 Task: Create a new public repository with the name "PYSnippets".
Action: Mouse moved to (984, 79)
Screenshot: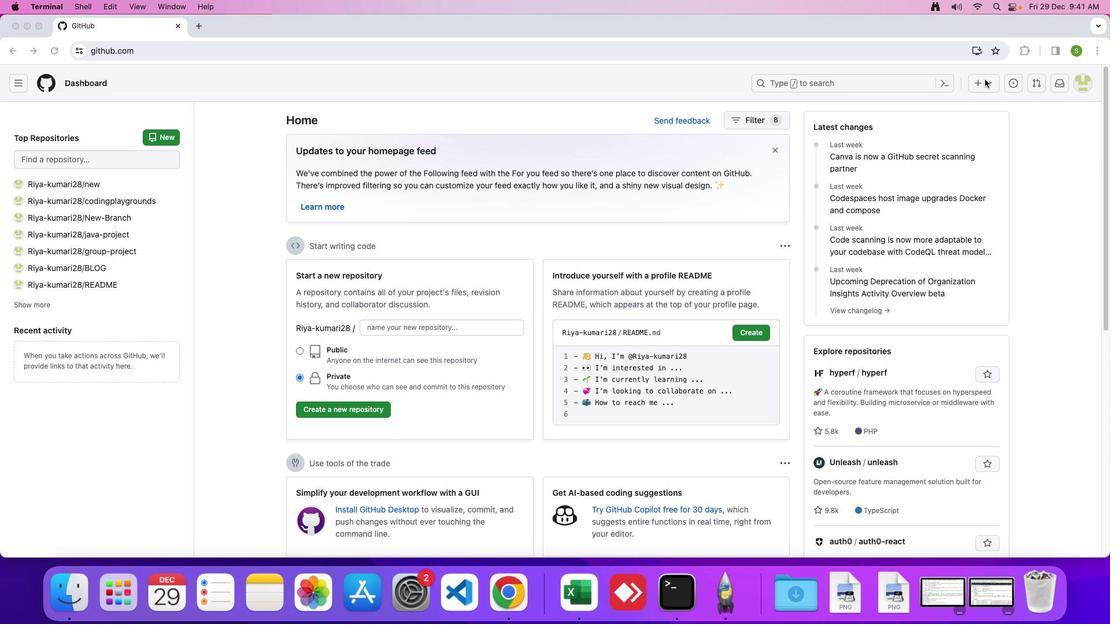 
Action: Mouse pressed left at (984, 79)
Screenshot: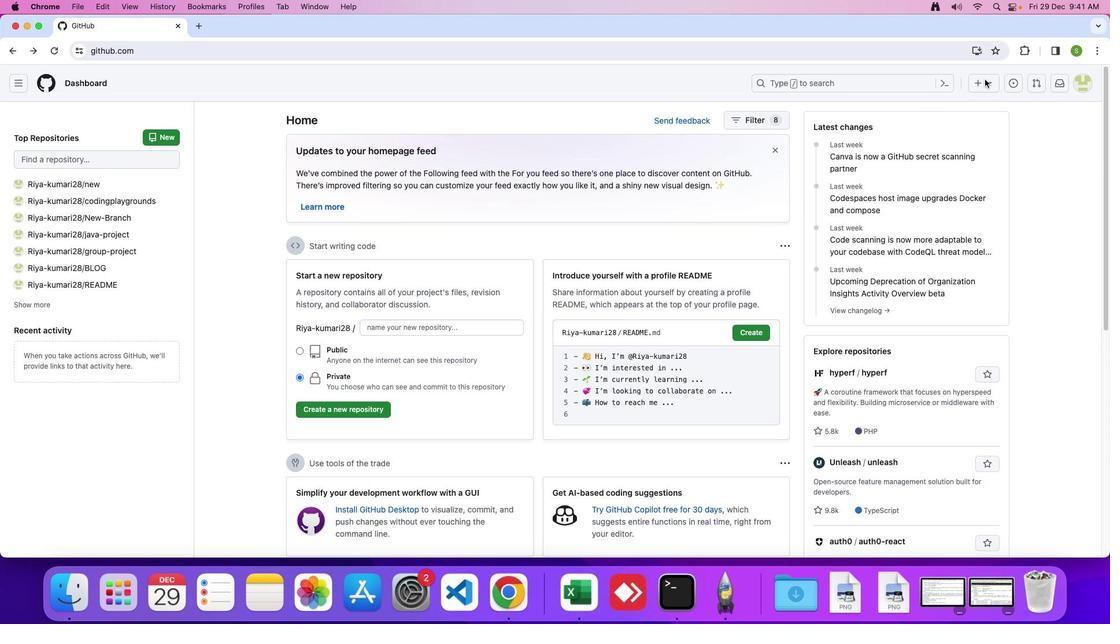 
Action: Mouse moved to (982, 80)
Screenshot: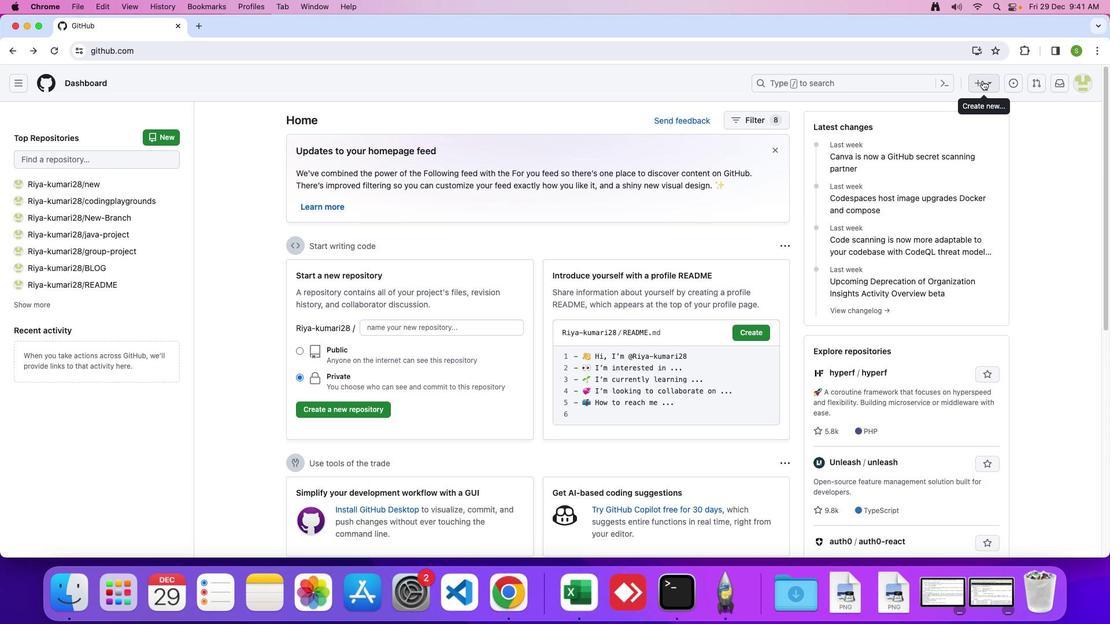
Action: Mouse pressed left at (982, 80)
Screenshot: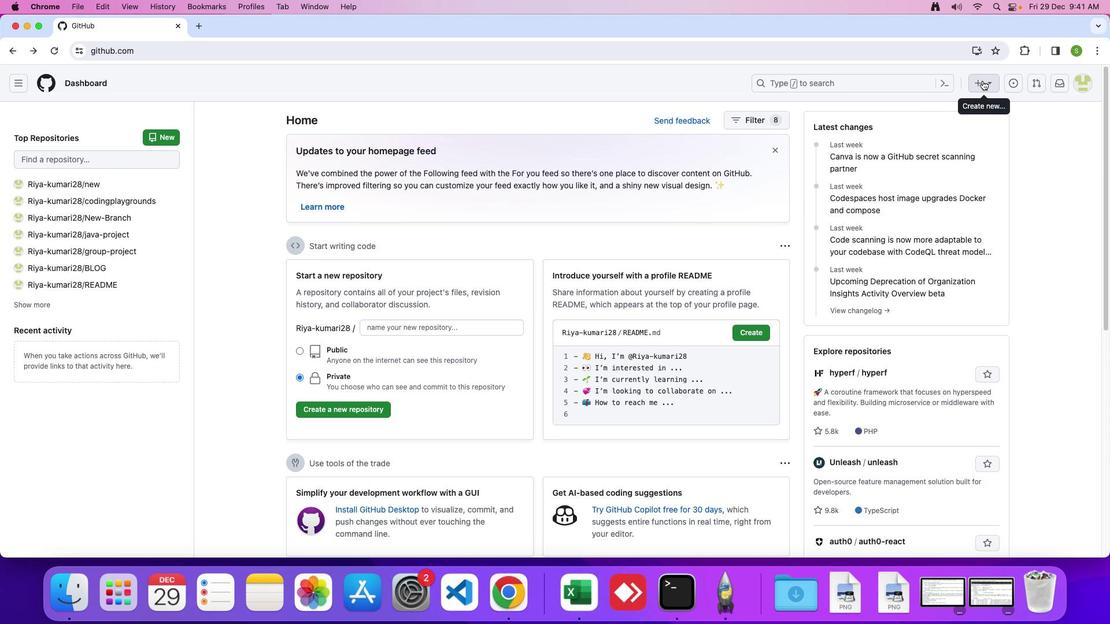 
Action: Mouse moved to (955, 108)
Screenshot: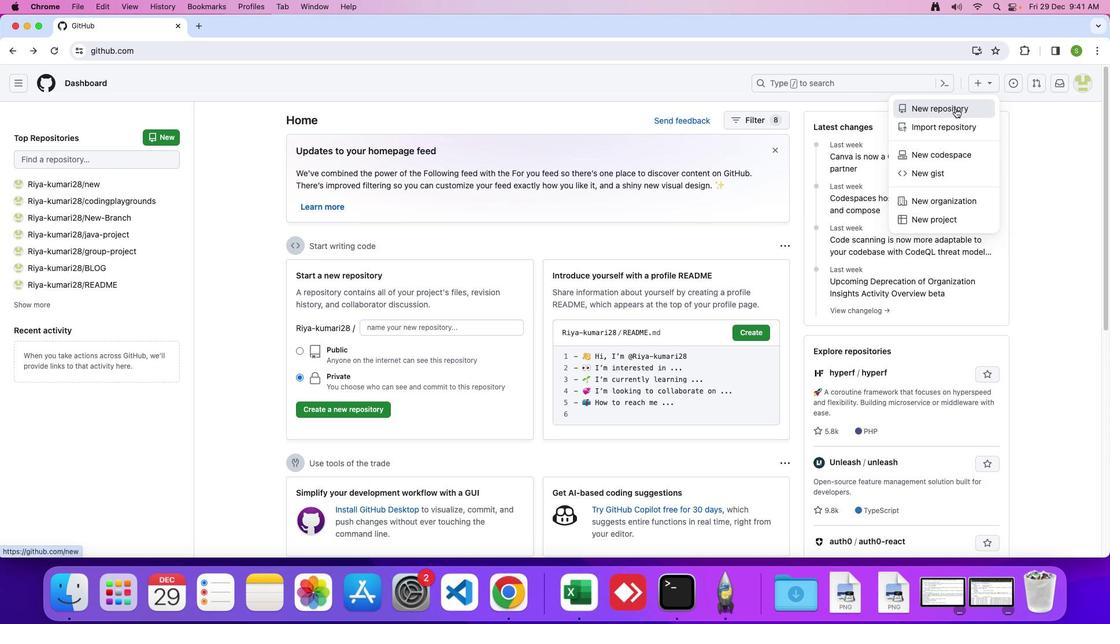 
Action: Mouse pressed left at (955, 108)
Screenshot: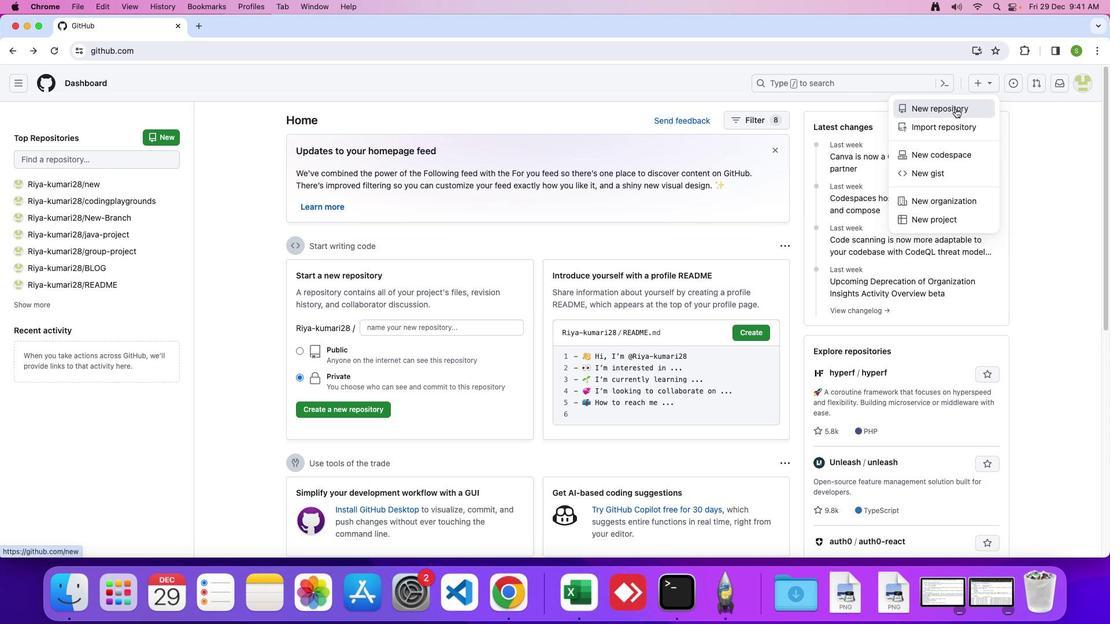 
Action: Mouse moved to (515, 220)
Screenshot: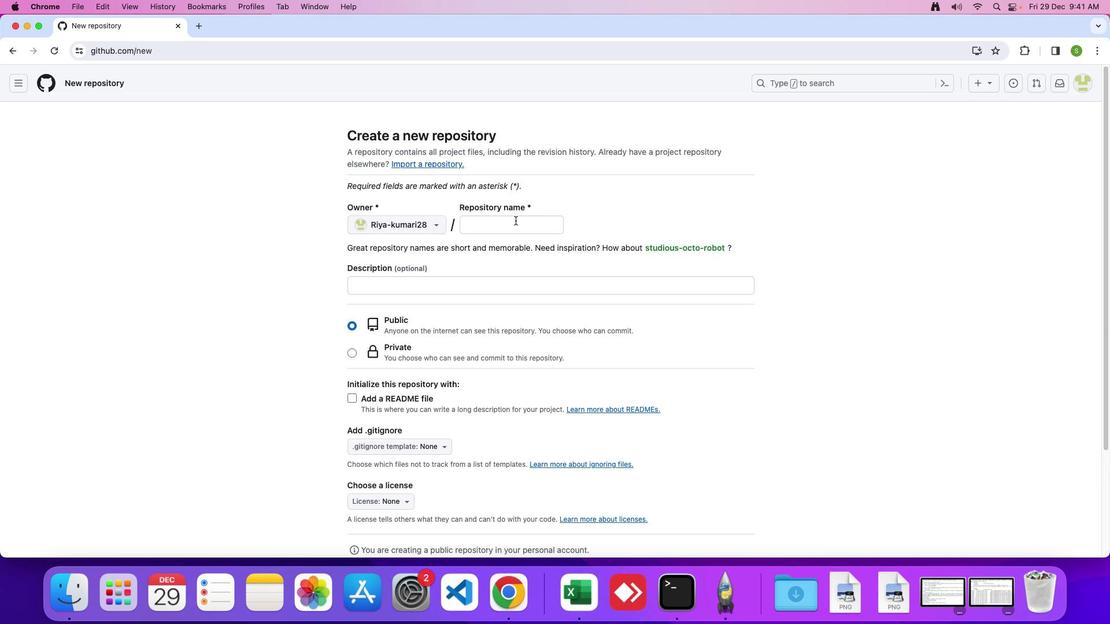 
Action: Mouse pressed left at (515, 220)
Screenshot: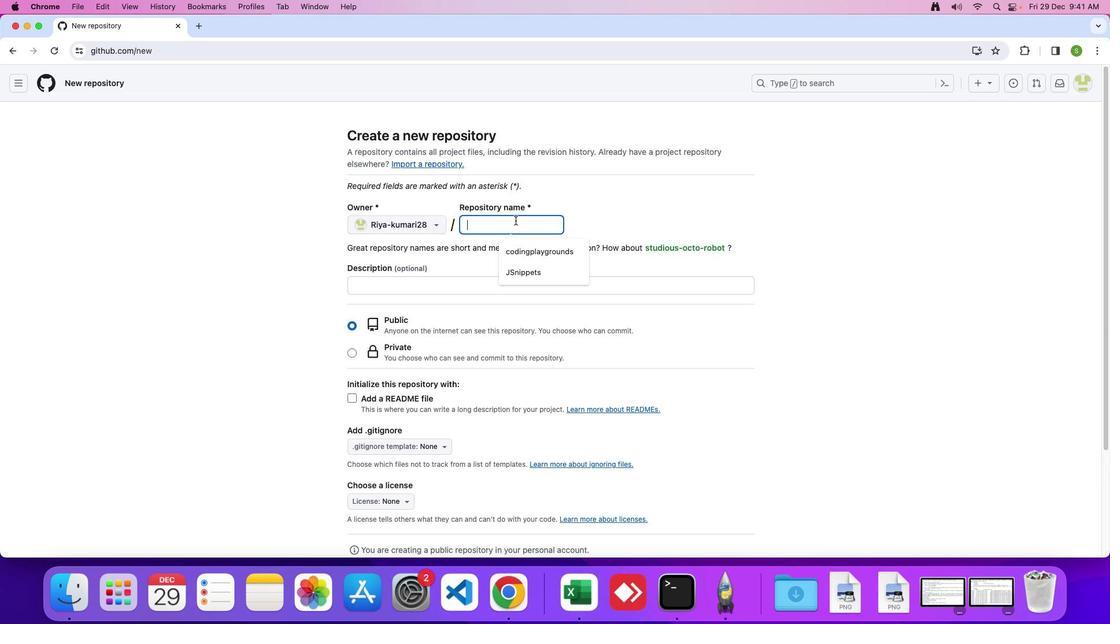 
Action: Key pressed 'P''Y''S'Key.caps_lock'n''i''p''p''e''t''s'
Screenshot: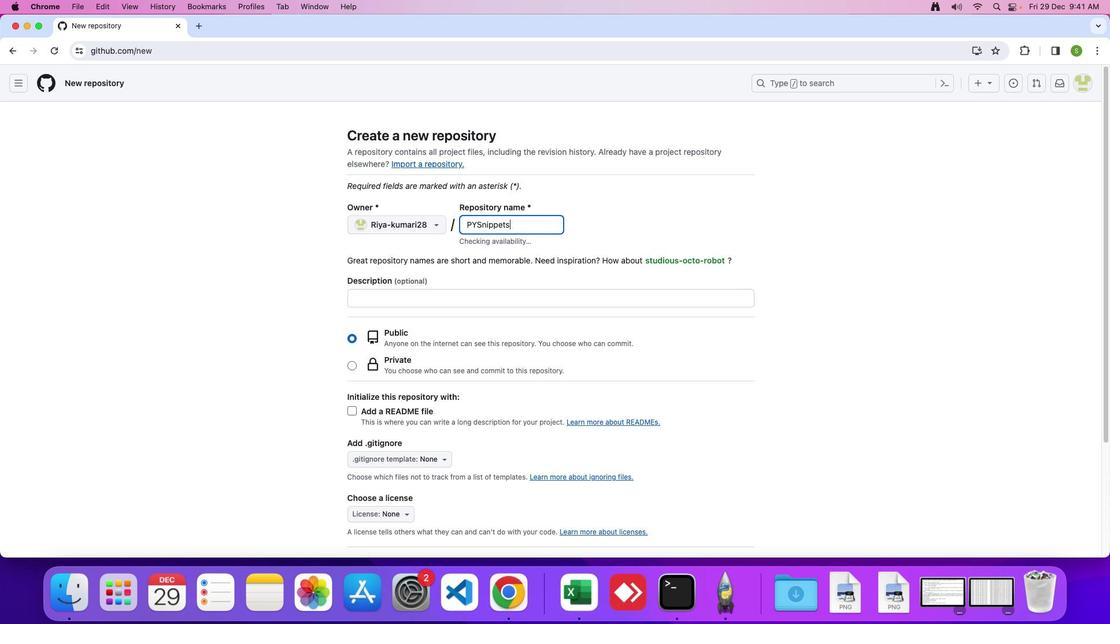 
Action: Mouse moved to (350, 339)
Screenshot: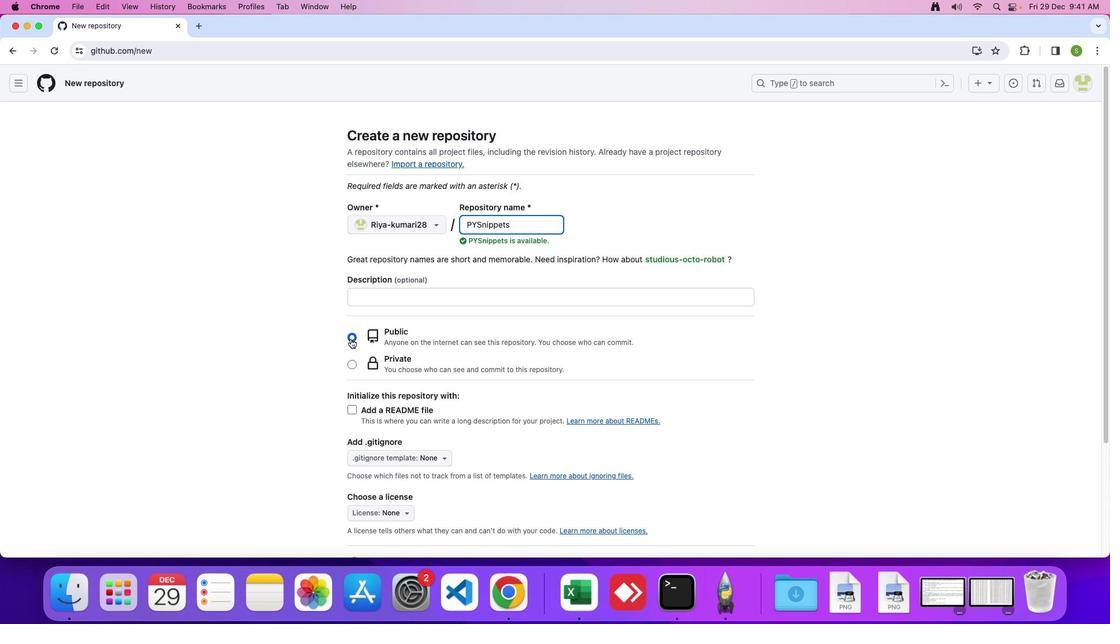 
Action: Mouse pressed left at (350, 339)
Screenshot: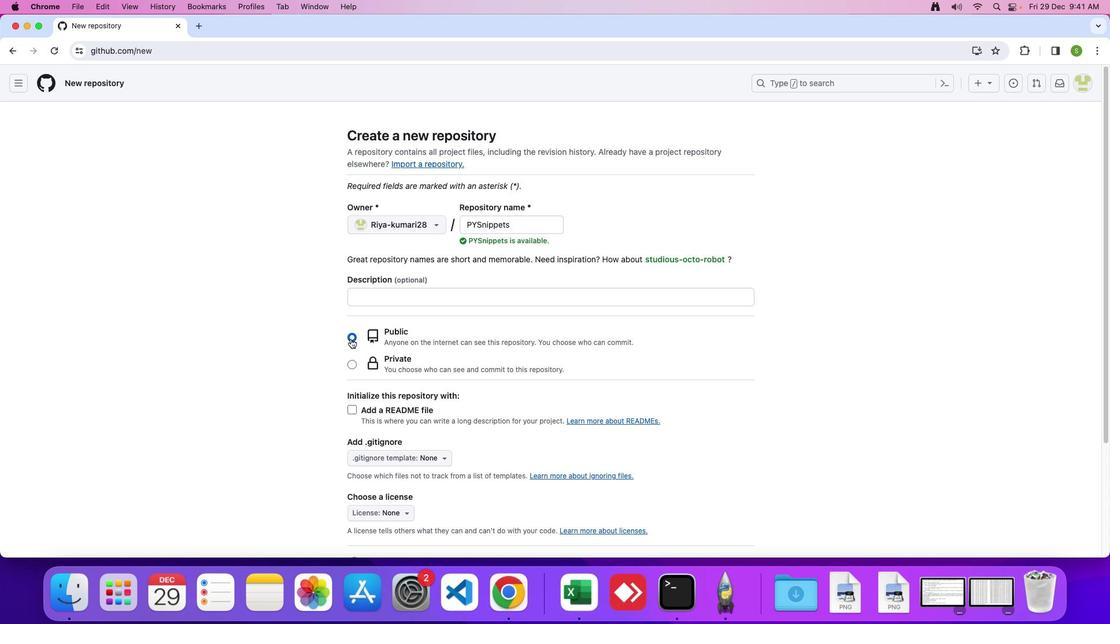 
Action: Mouse moved to (461, 350)
Screenshot: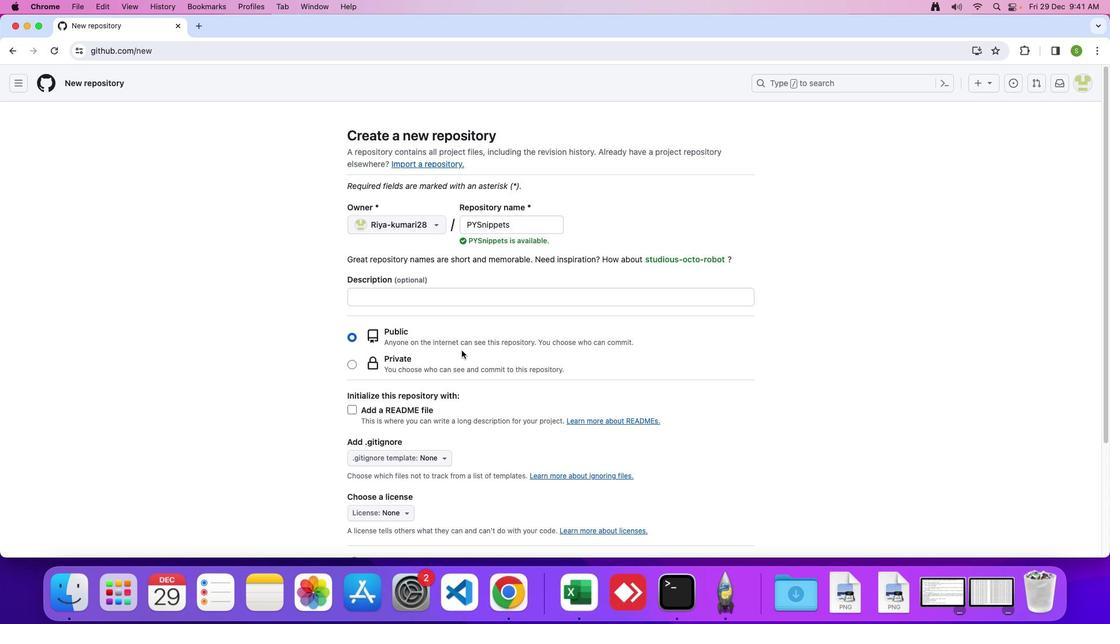 
Action: Mouse scrolled (461, 350) with delta (0, 0)
Screenshot: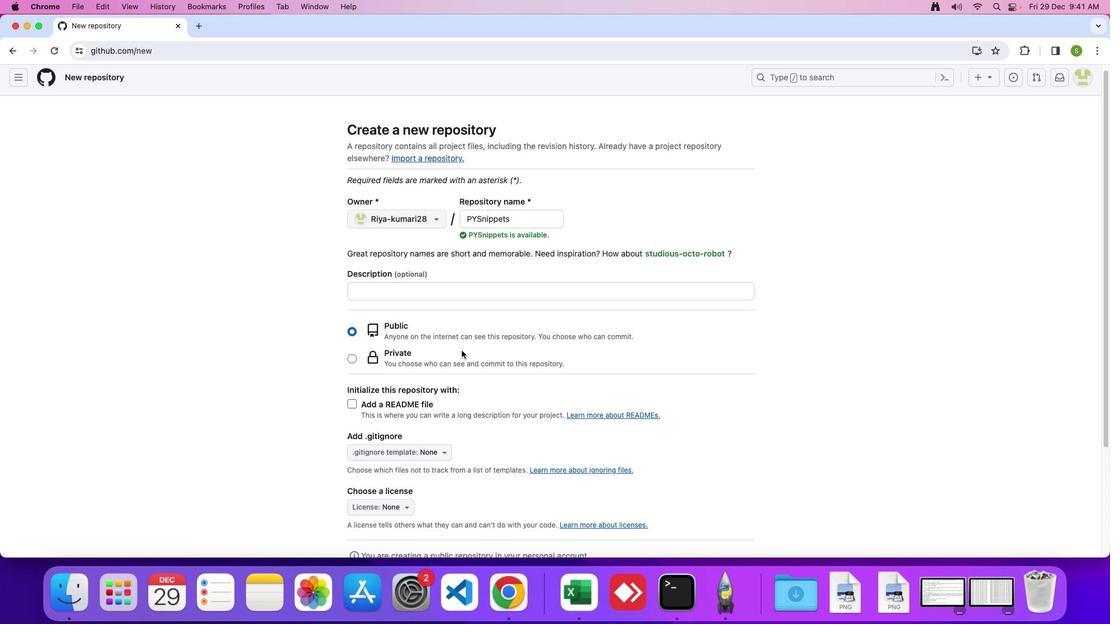 
Action: Mouse moved to (461, 350)
Screenshot: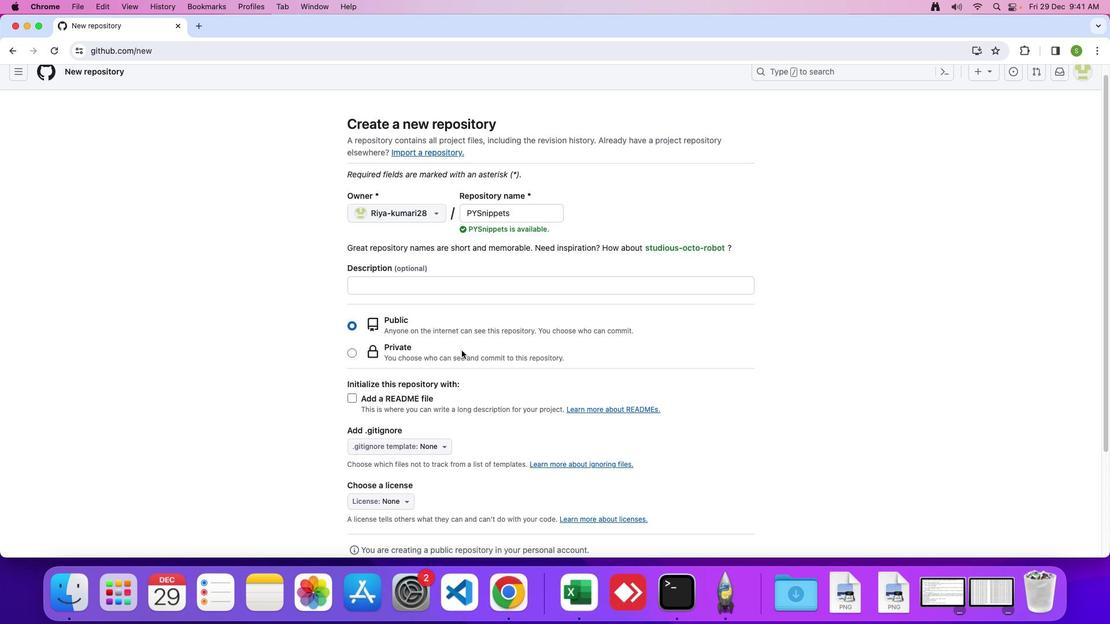 
Action: Mouse scrolled (461, 350) with delta (0, 0)
Screenshot: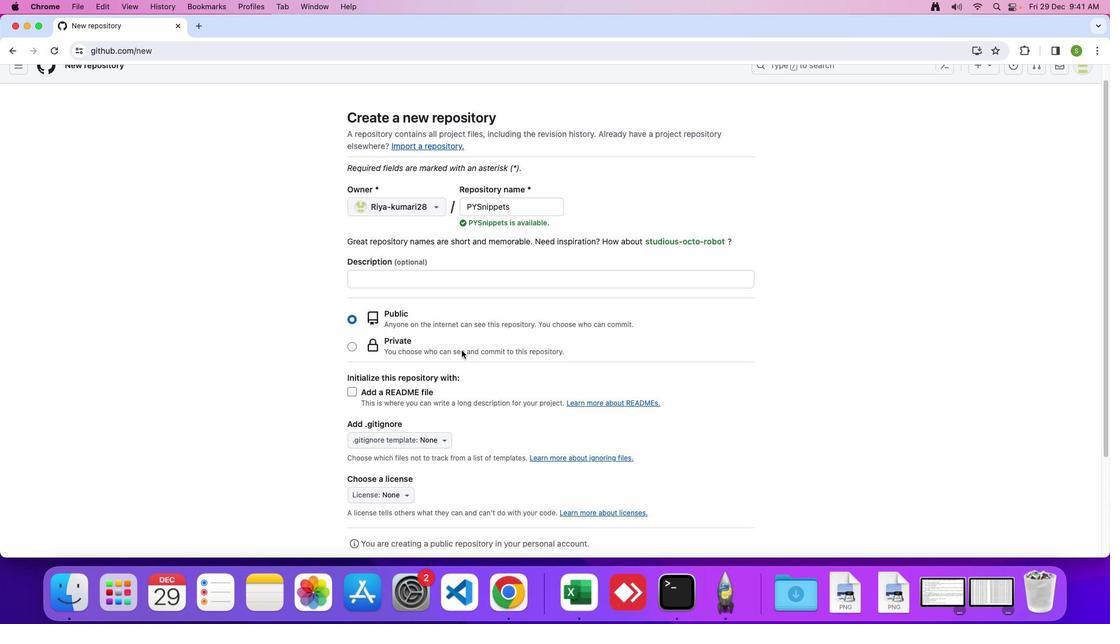 
Action: Mouse moved to (461, 350)
Screenshot: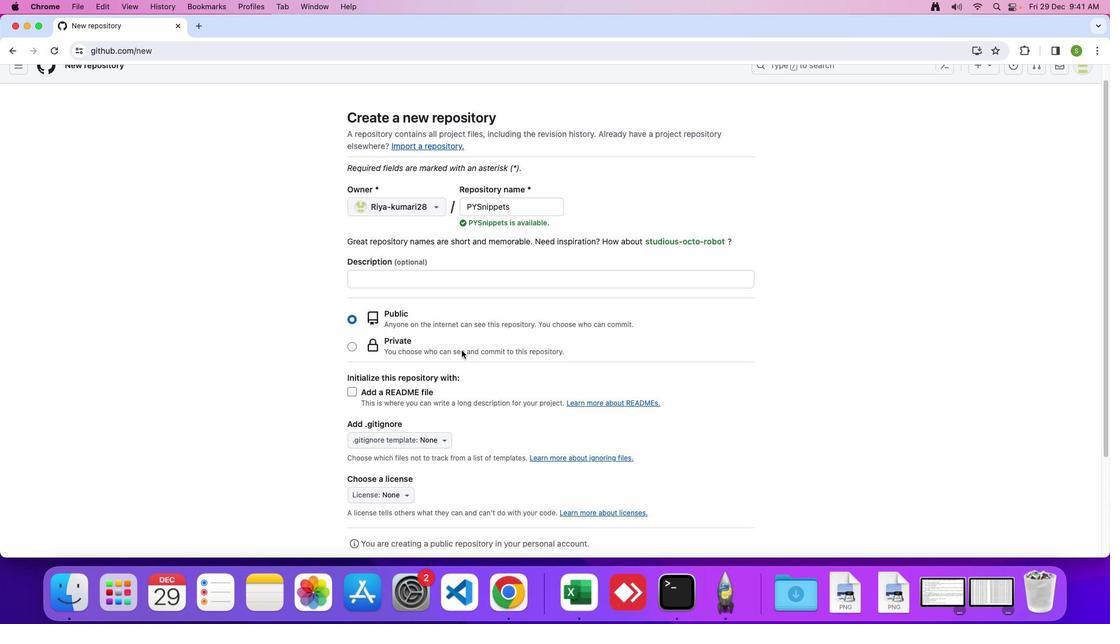 
Action: Mouse scrolled (461, 350) with delta (0, 0)
Screenshot: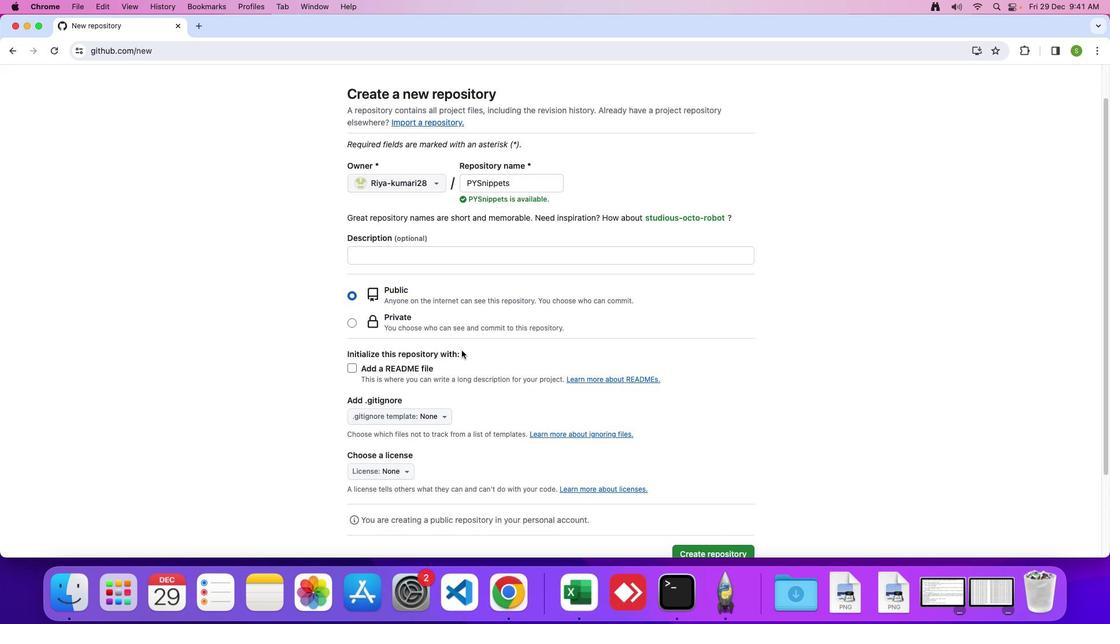 
Action: Mouse scrolled (461, 350) with delta (0, 0)
Screenshot: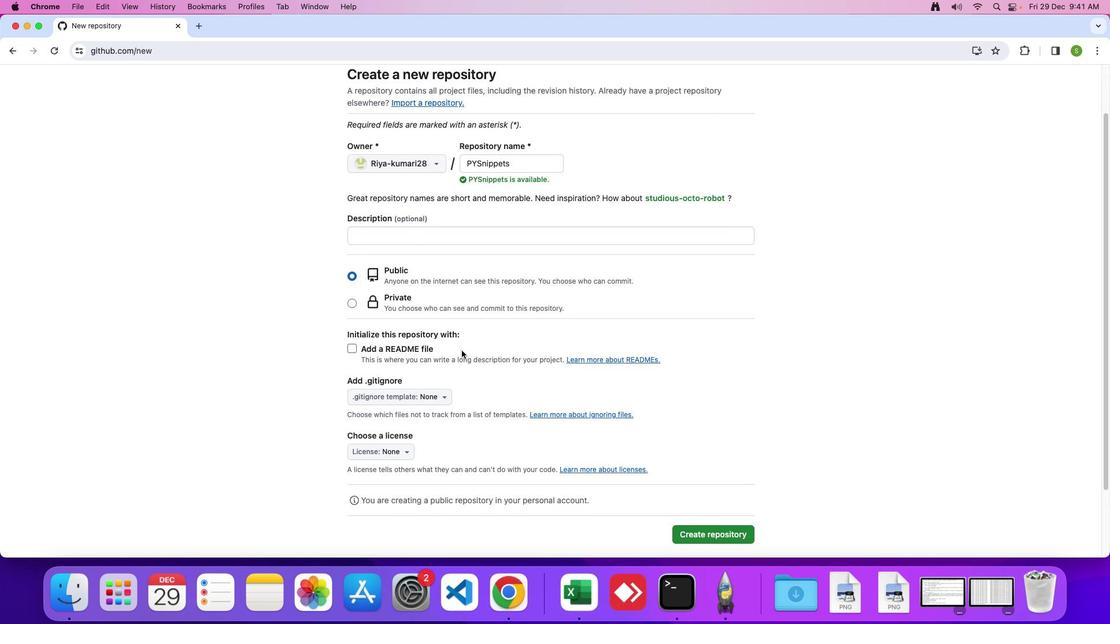
Action: Mouse scrolled (461, 350) with delta (0, 0)
Screenshot: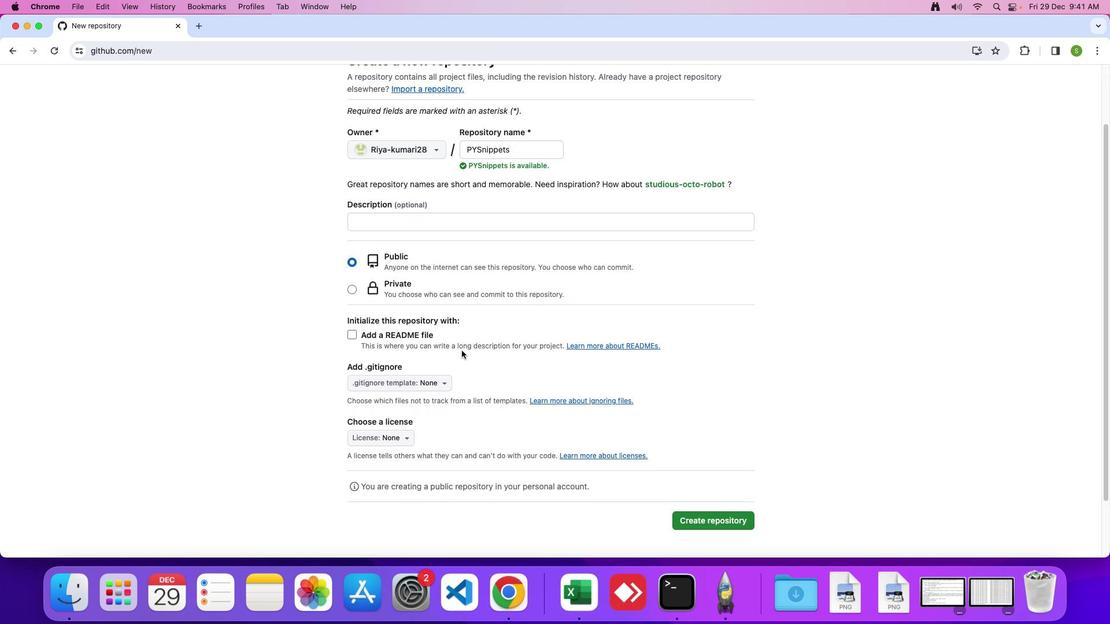 
Action: Mouse scrolled (461, 350) with delta (0, 0)
Screenshot: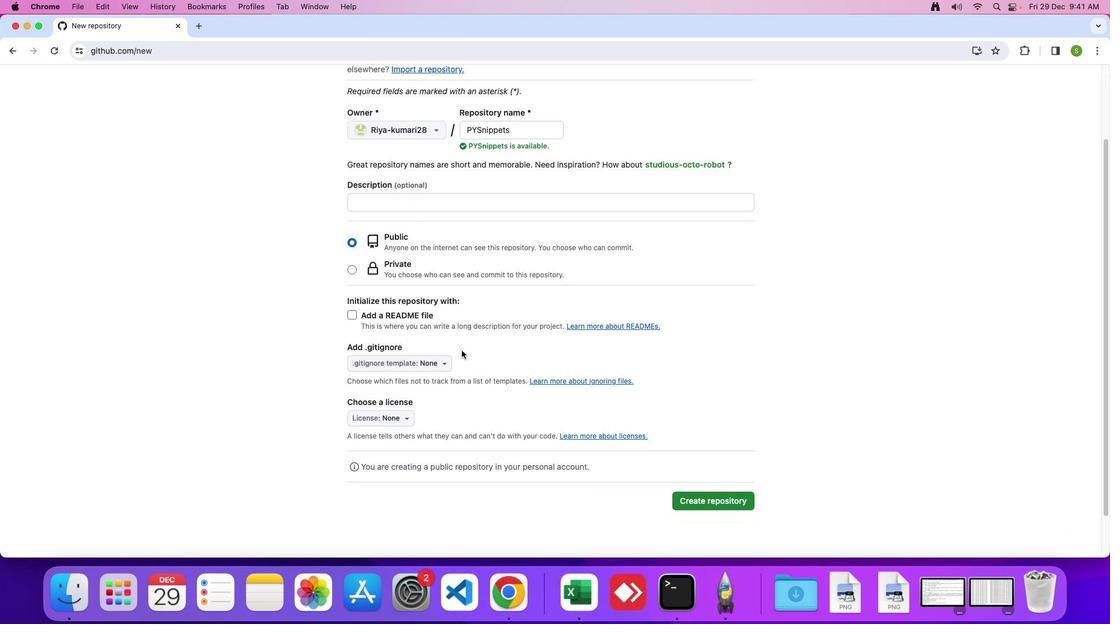 
Action: Mouse scrolled (461, 350) with delta (0, 0)
Screenshot: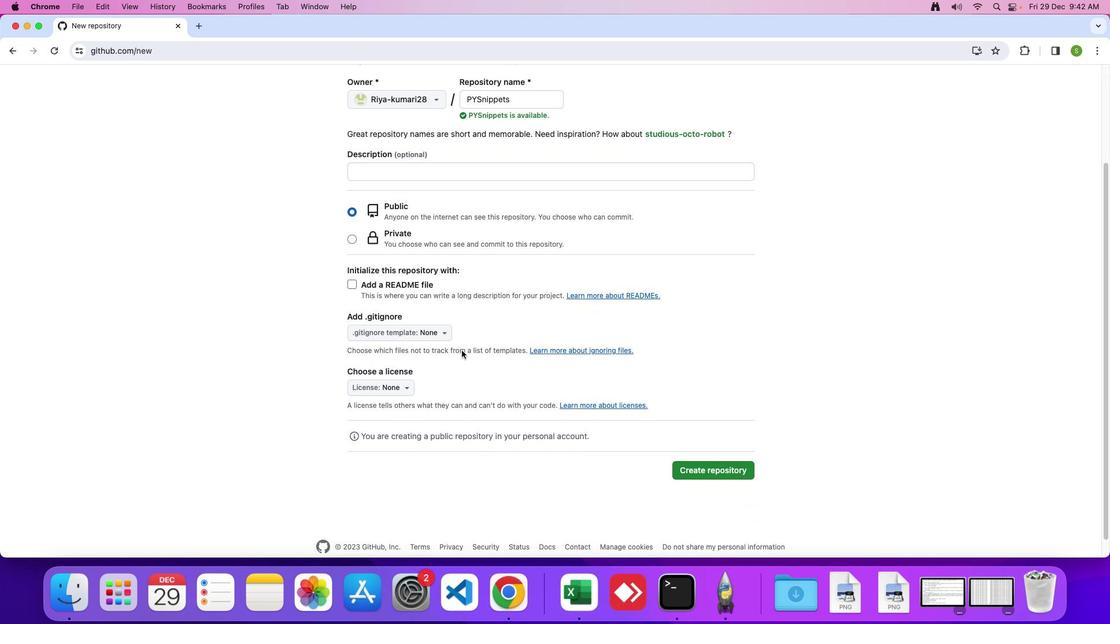 
Action: Mouse scrolled (461, 350) with delta (0, 0)
Screenshot: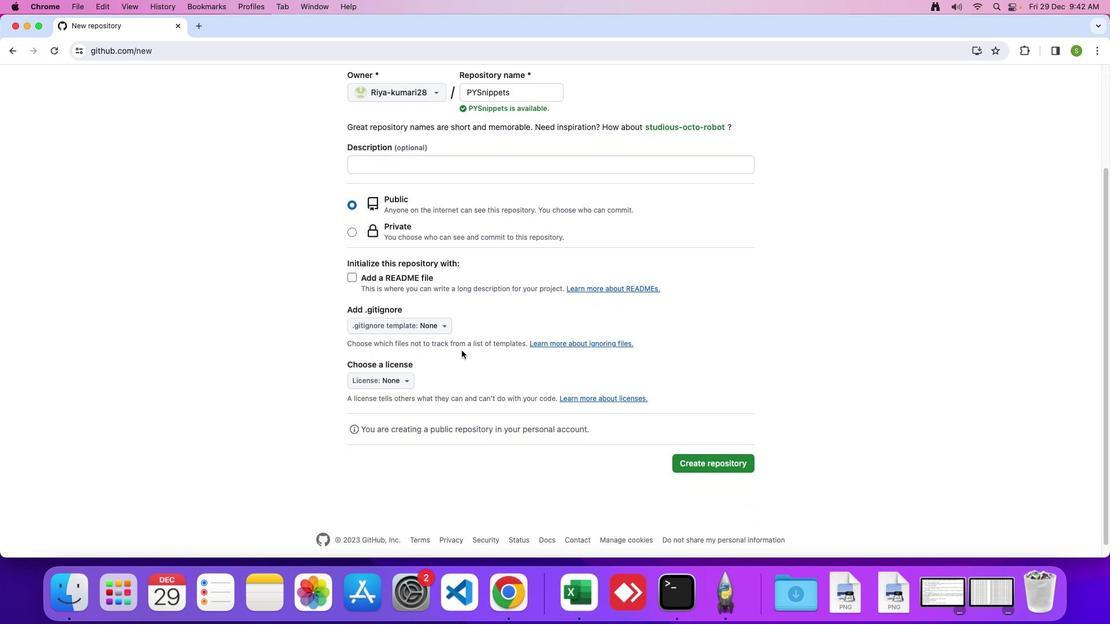 
Action: Mouse scrolled (461, 350) with delta (0, 0)
Screenshot: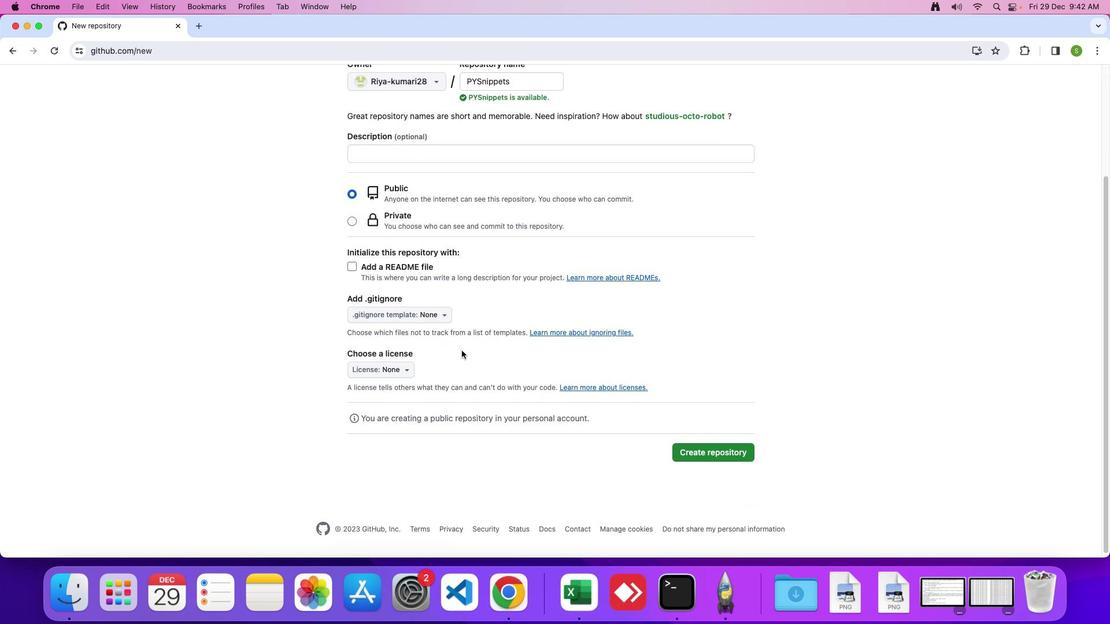 
Action: Mouse scrolled (461, 350) with delta (0, 0)
Screenshot: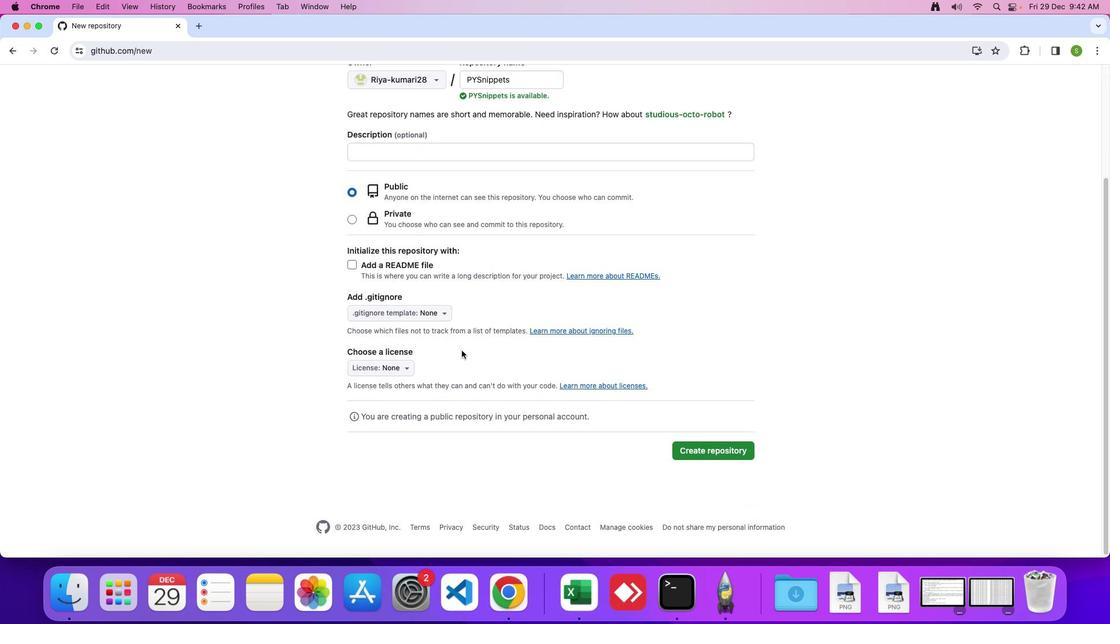 
Action: Mouse scrolled (461, 350) with delta (0, -1)
Screenshot: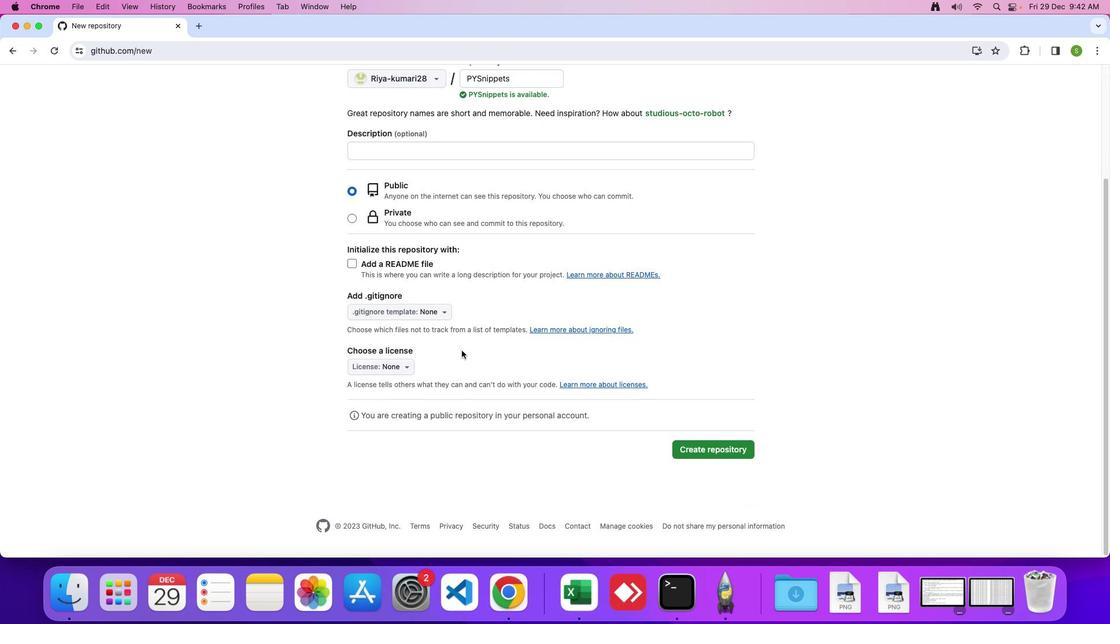 
Action: Mouse scrolled (461, 350) with delta (0, 0)
Screenshot: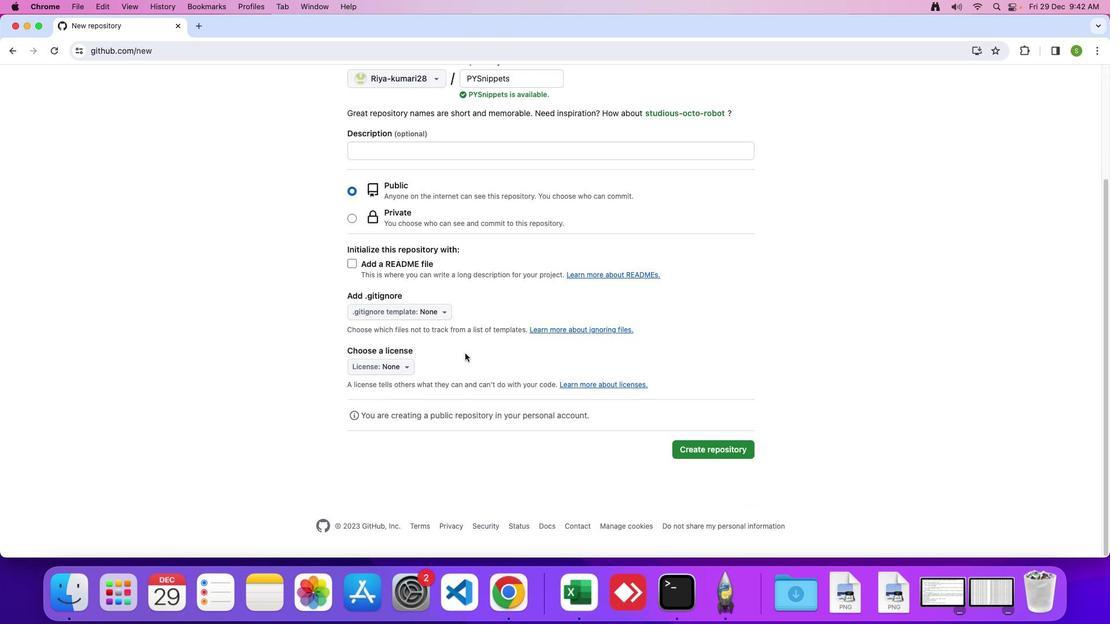 
Action: Mouse moved to (705, 451)
Screenshot: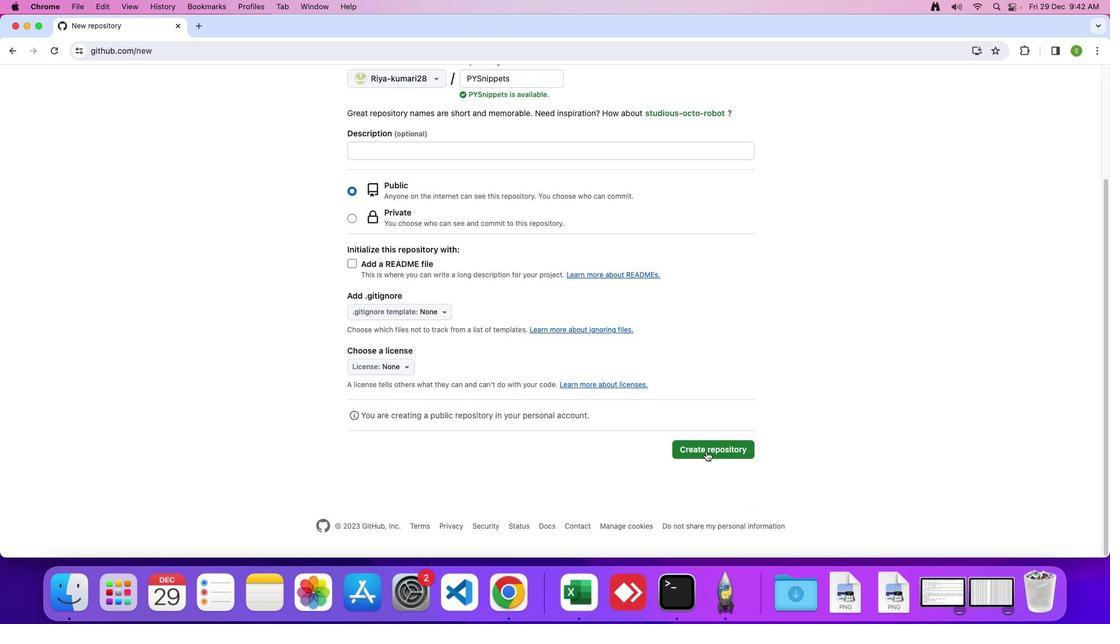
Action: Mouse pressed left at (705, 451)
Screenshot: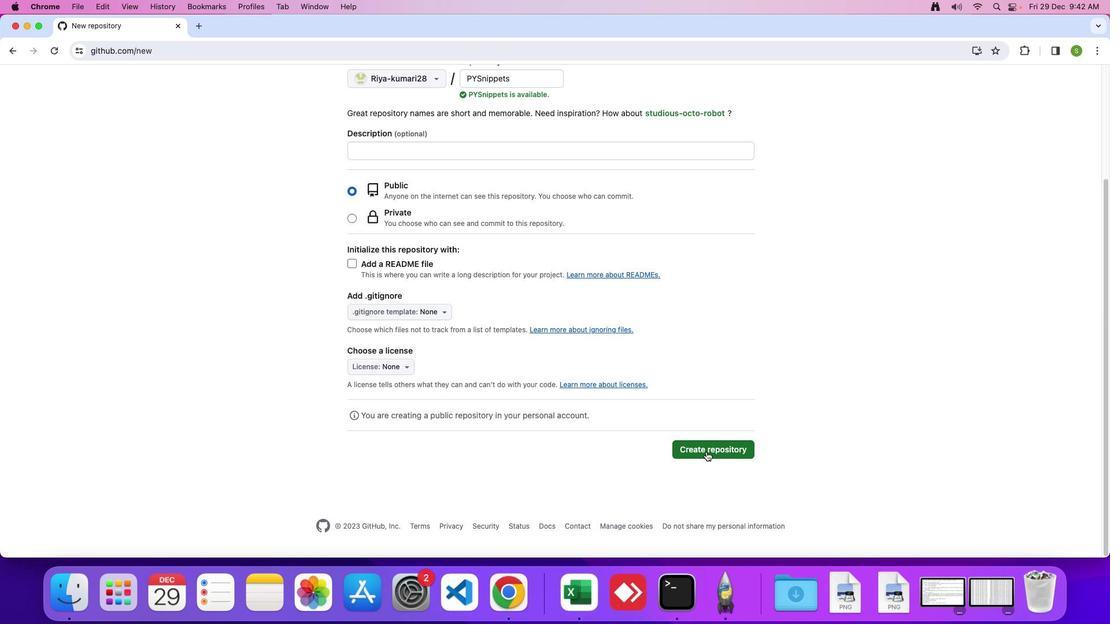 
Action: Mouse moved to (705, 451)
Screenshot: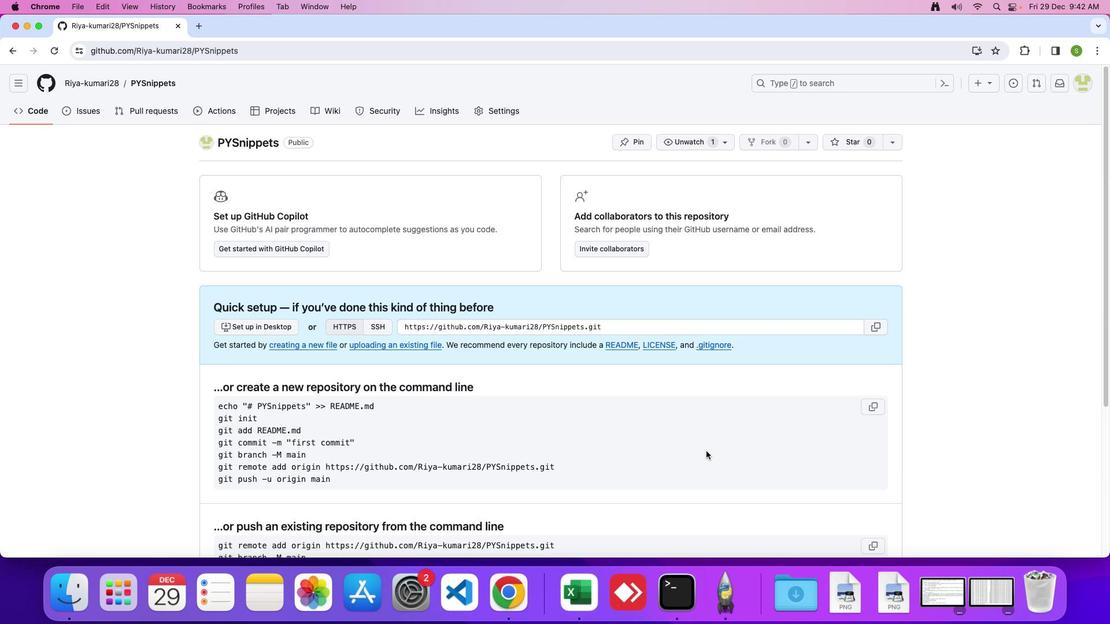 
